 Task: Book a 2-hour guided snorkeling adventure to explore vibrant marine life and stunning coral reefs.
Action: Mouse moved to (276, 235)
Screenshot: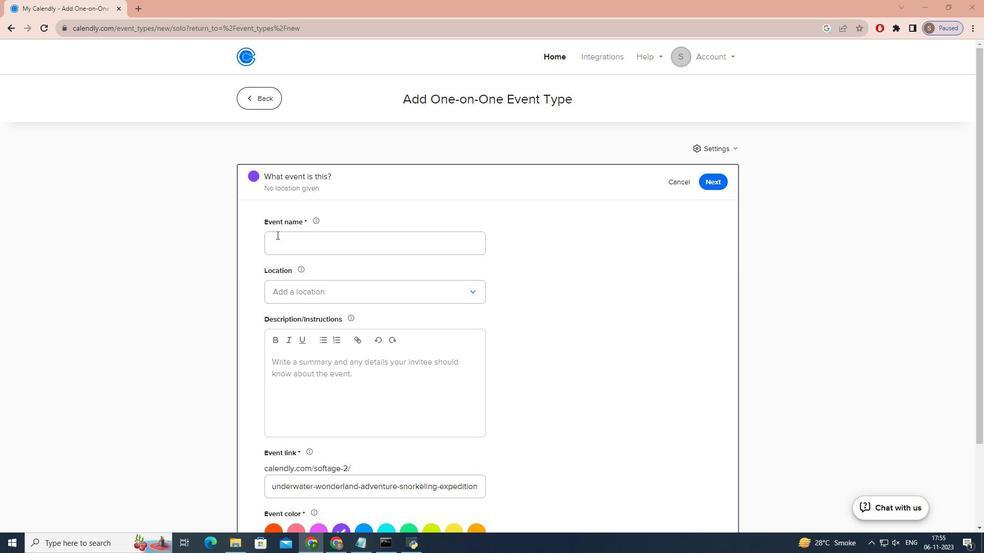 
Action: Mouse pressed left at (276, 235)
Screenshot: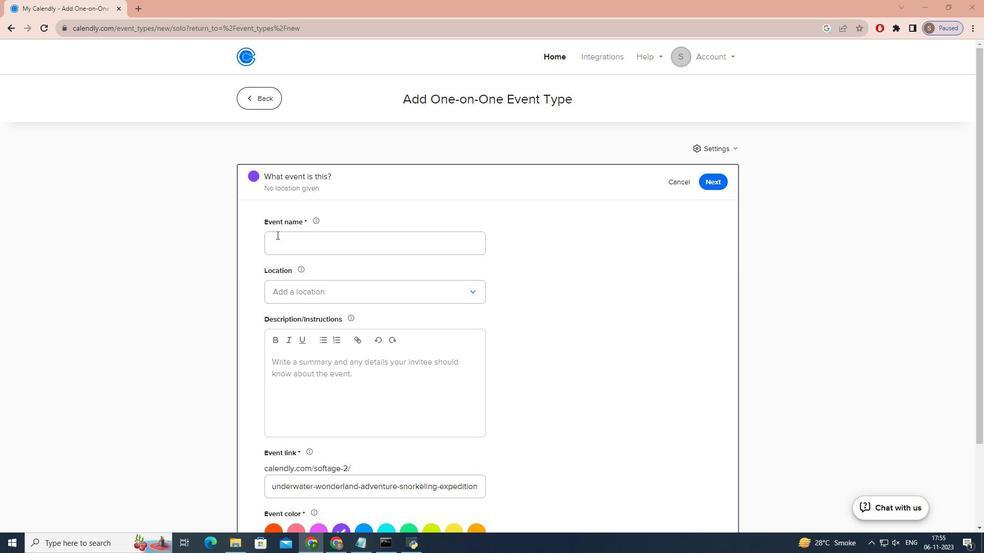 
Action: Mouse moved to (277, 235)
Screenshot: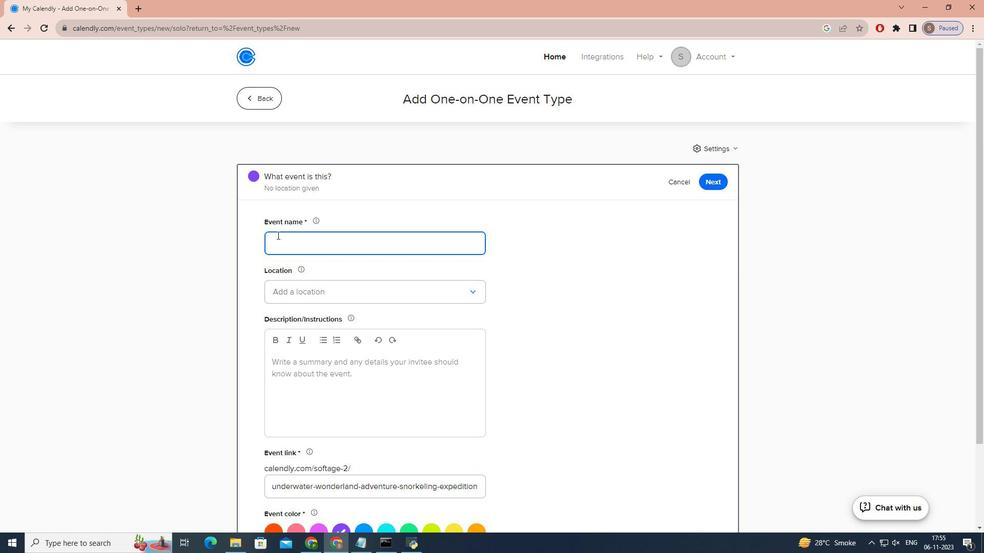 
Action: Key pressed g<Key.caps_lock>UIDED<Key.space><Key.caps_lock>u<Key.caps_lock>NDERWATER<Key.space><Key.caps_lock>w<Key.caps_lock>ONDERLAND<Key.space><Key.caps_lock>a<Key.caps_lock>DVENTURE
Screenshot: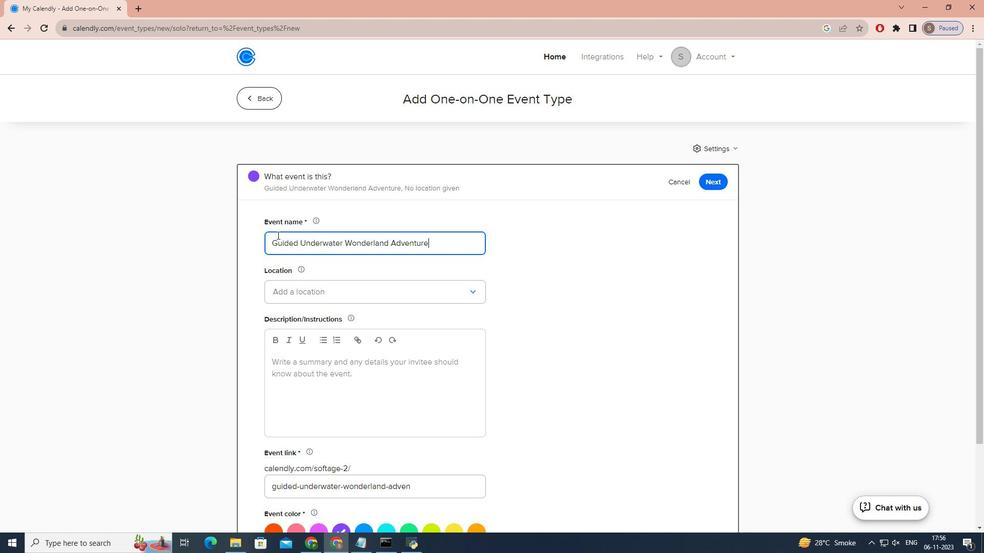 
Action: Mouse moved to (288, 286)
Screenshot: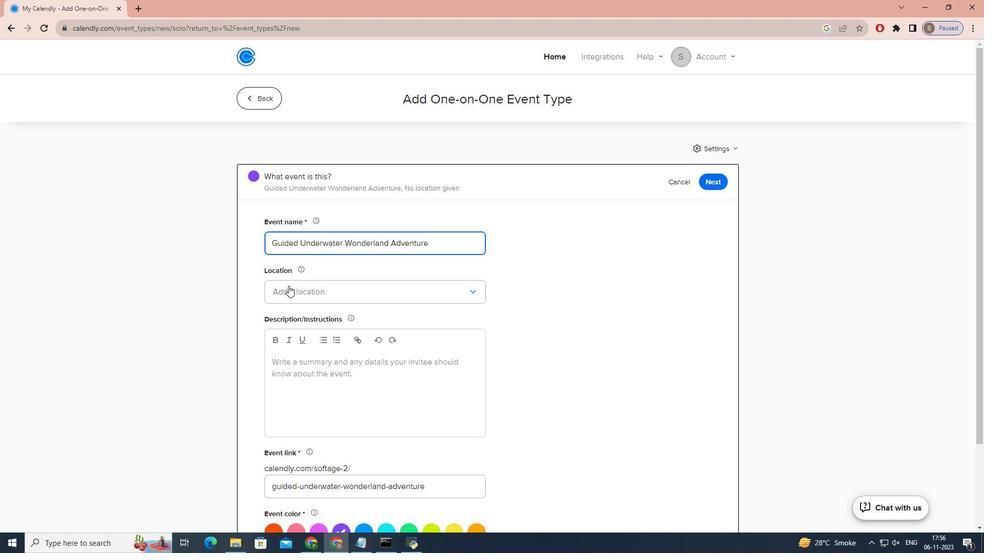 
Action: Mouse pressed left at (288, 286)
Screenshot: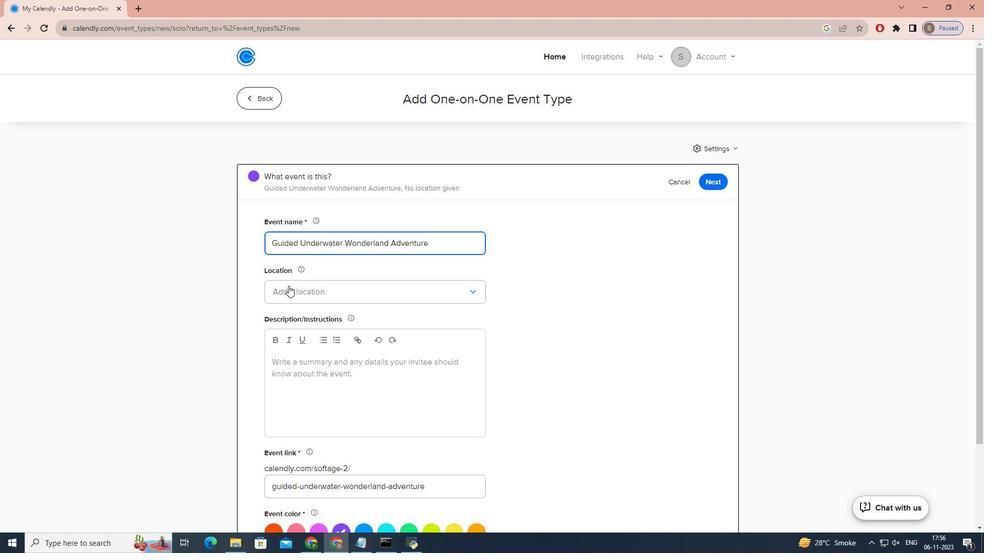 
Action: Mouse moved to (308, 310)
Screenshot: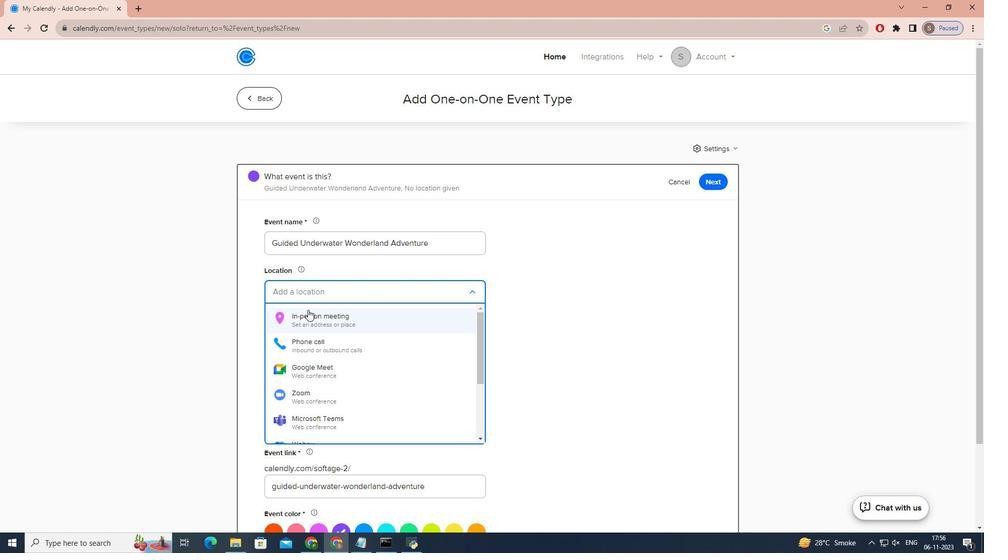 
Action: Mouse pressed left at (308, 310)
Screenshot: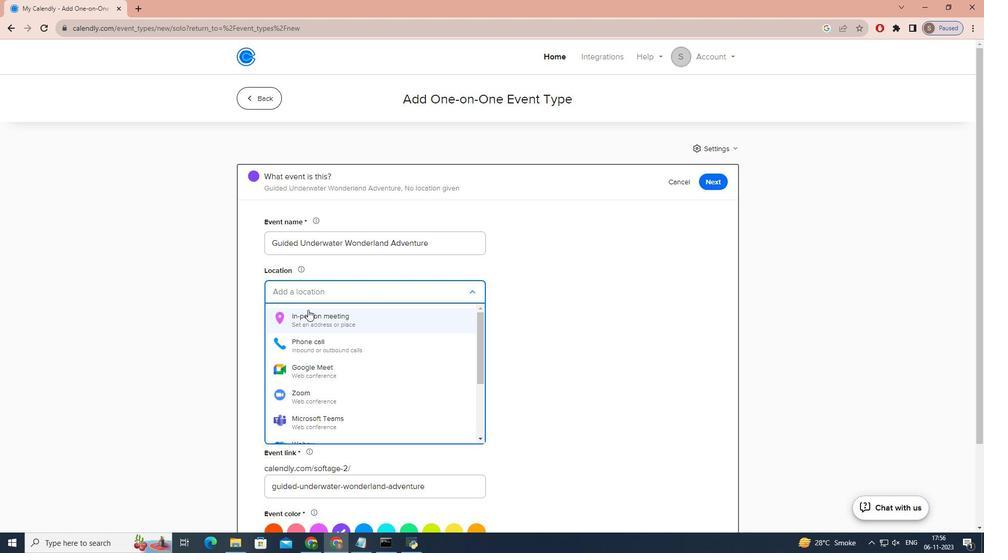 
Action: Mouse moved to (435, 166)
Screenshot: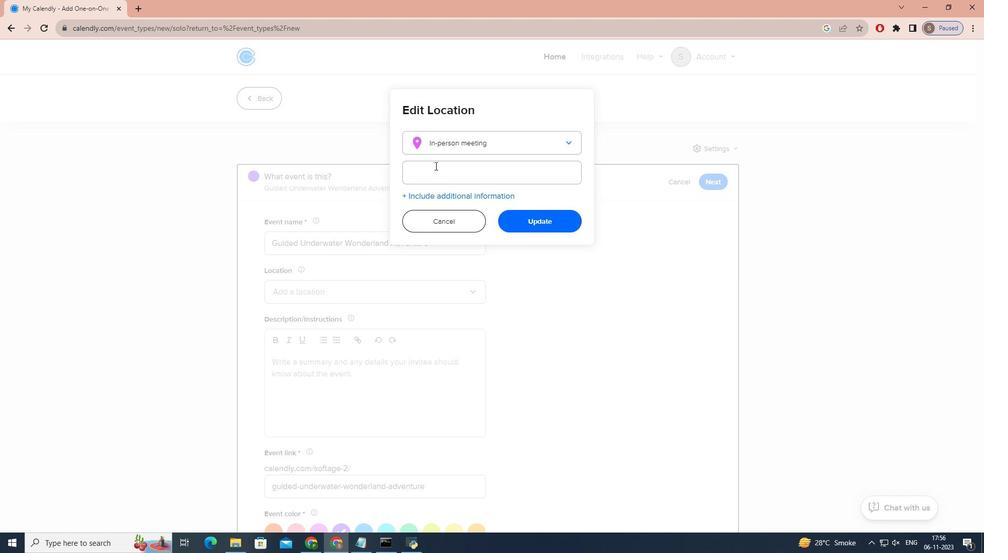 
Action: Mouse pressed left at (435, 166)
Screenshot: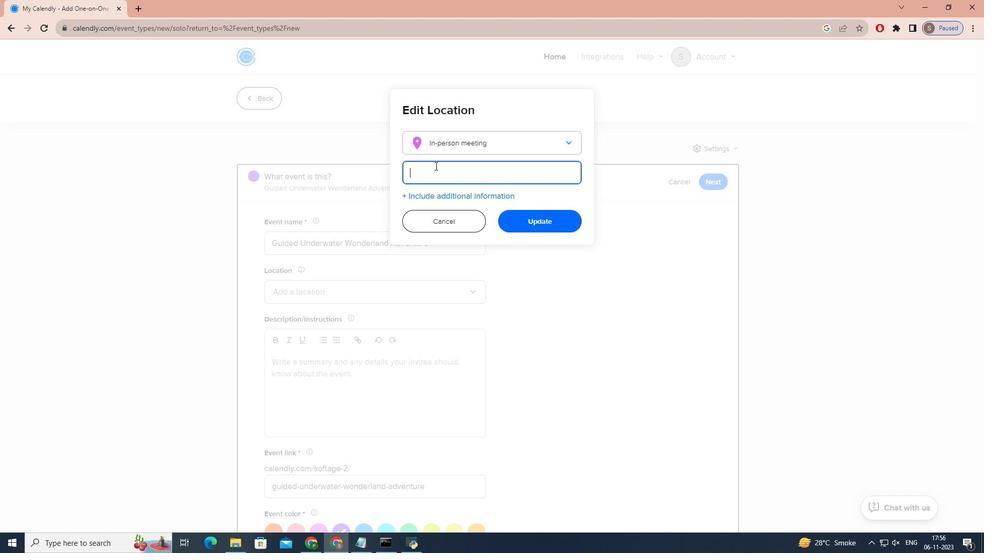 
Action: Key pressed <Key.caps_lock>b<Key.caps_lock>UC
Screenshot: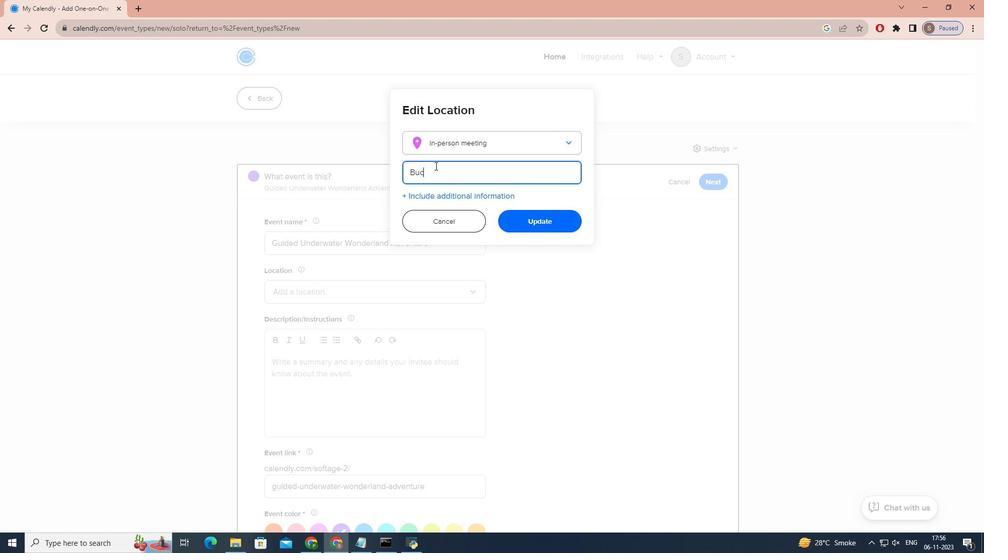 
Action: Mouse moved to (435, 166)
Screenshot: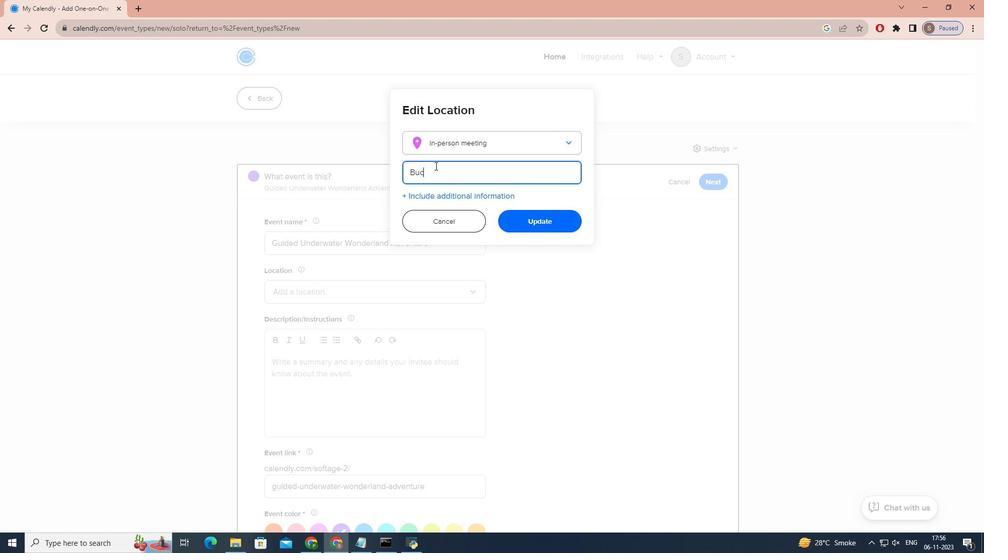 
Action: Key pressed K<Key.space><Key.caps_lock>i<Key.caps_lock>SLAND<Key.space><Key.caps_lock>r<Key.caps_lock>EEF<Key.space><Key.caps_lock>na<Key.backspace><Key.caps_lock>ATIONAL<Key.space><Key.caps_lock>m<Key.caps_lock>OUN<Key.backspace><Key.backspace>NUMENTT<Key.backspace>,<Key.space><Key.caps_lock>s<Key.caps_lock>T.<Key.space><Key.caps_lock>c<Key.caps_lock>ROIX,<Key.space><Key.caps_lock>us<Key.space>v<Key.caps_lock>R<Key.backspace>IRGIN<Key.space><Key.caps_lock>i<Key.caps_lock>SLANDS
Screenshot: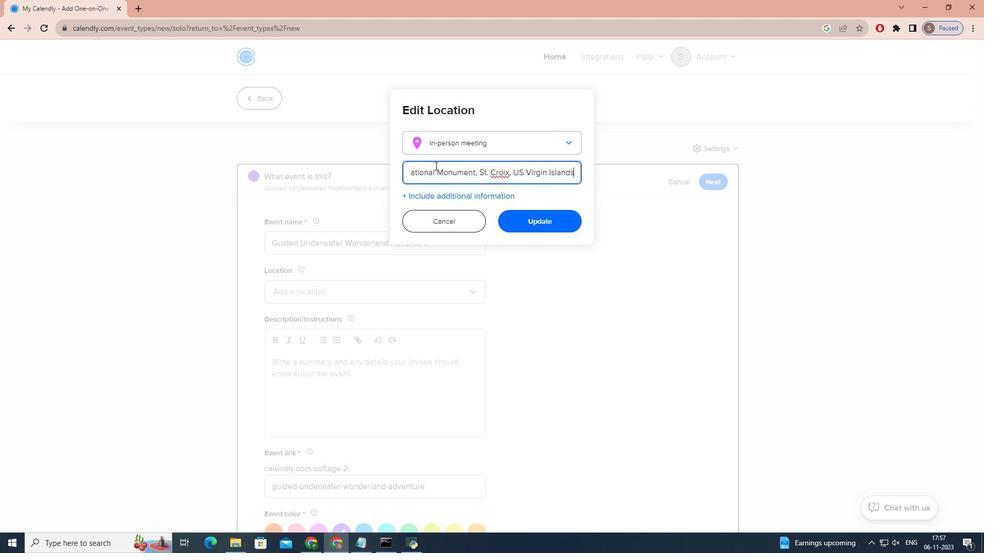 
Action: Mouse moved to (532, 221)
Screenshot: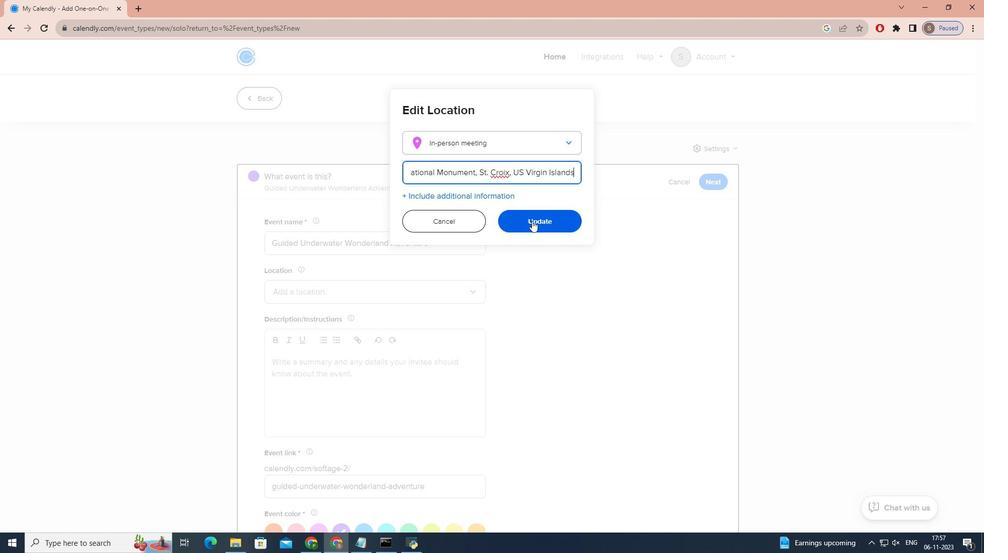 
Action: Mouse pressed left at (532, 221)
Screenshot: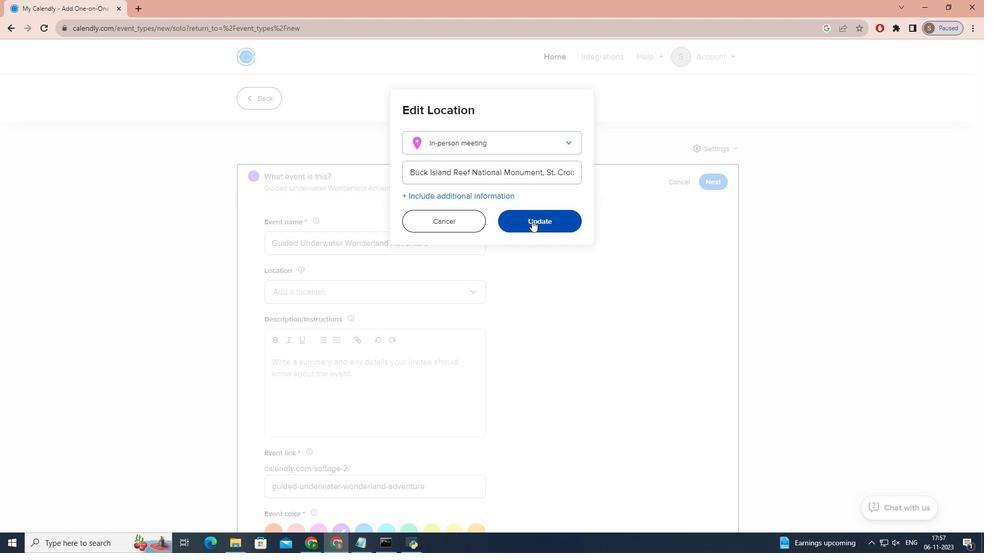 
Action: Mouse moved to (383, 390)
Screenshot: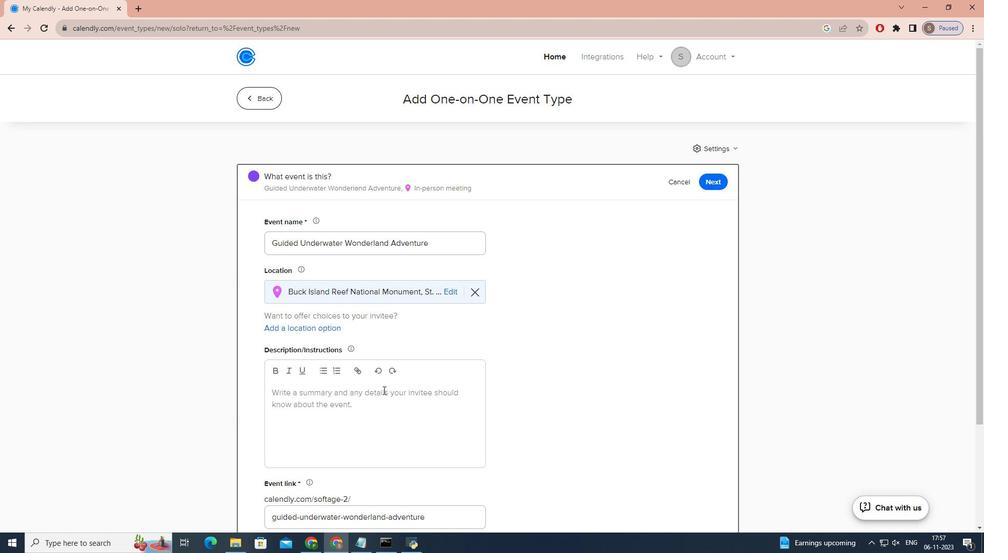 
Action: Mouse pressed left at (383, 390)
Screenshot: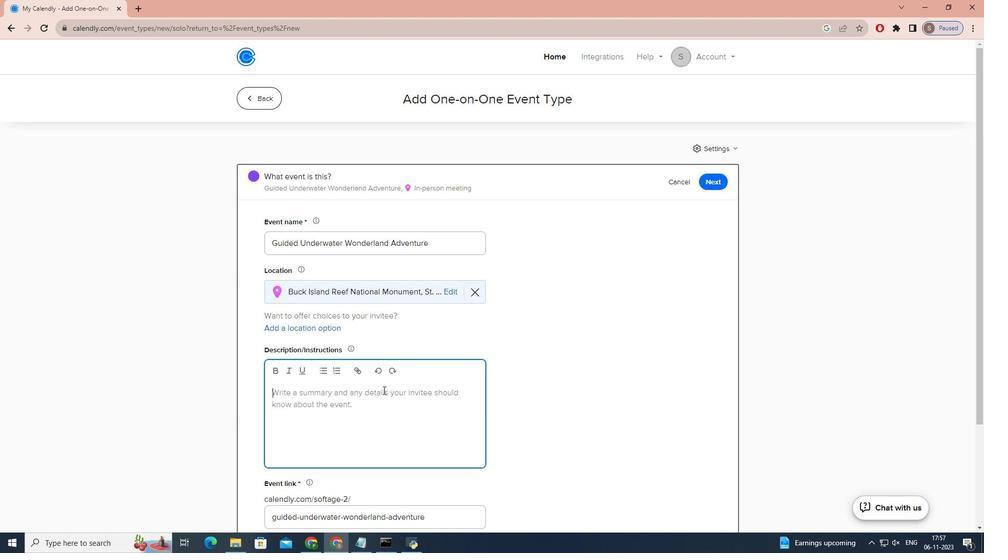 
Action: Key pressed <Key.caps_lock>d<Key.caps_lock>IVE<Key.space>INTO<Key.space>THE<Key.space>MESMERIZING<Key.space>WORLD<Key.space>BENEATH<Key.space>THE<Key.space>WAVES<Key.space>WITH<Key.space>OUR<Key.space>GUIDED<Key.space>SNORKELING<Key.space>ADVENTURE<Key.shift>!<Key.space><Key.caps_lock>d<Key.caps_lock>ISCOVER<Key.space>VIBRANT<Key.space>MARINE<Key.space>LIFE<Key.space>AND<Key.space>EXPLORE<Key.space>STUNNING<Key.space>CORAL<Key.space>REED<Key.backspace>FS<Key.space>LIKE<Key.space>NEVER<Key.space>BEFORE.<Key.space><Key.caps_lock>o<Key.caps_lock>UR<Key.space><Key.caps_lock><Key.caps_lock>EXEPRINCED<Key.space><Key.backspace><Key.backspace><Key.backspace><Key.backspace><Key.backspace><Key.backspace><Key.backspace>ERIENCED<Key.space>GUIDED
Screenshot: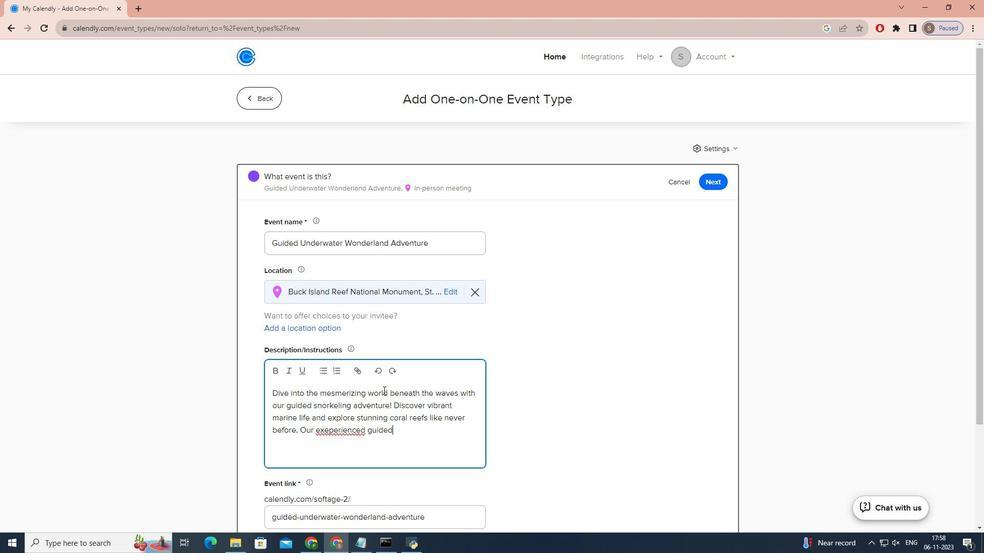 
Action: Mouse moved to (326, 433)
Screenshot: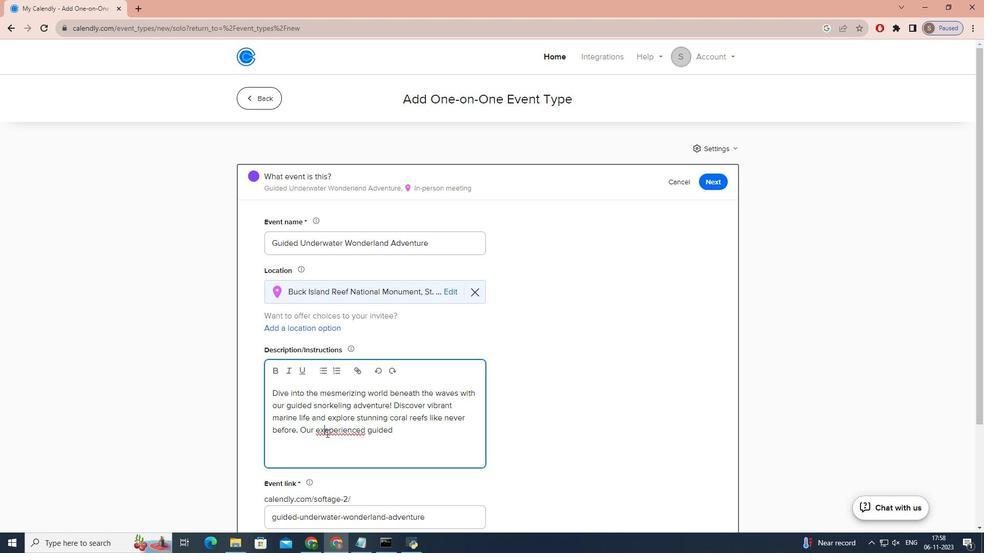 
Action: Mouse pressed left at (326, 433)
Screenshot: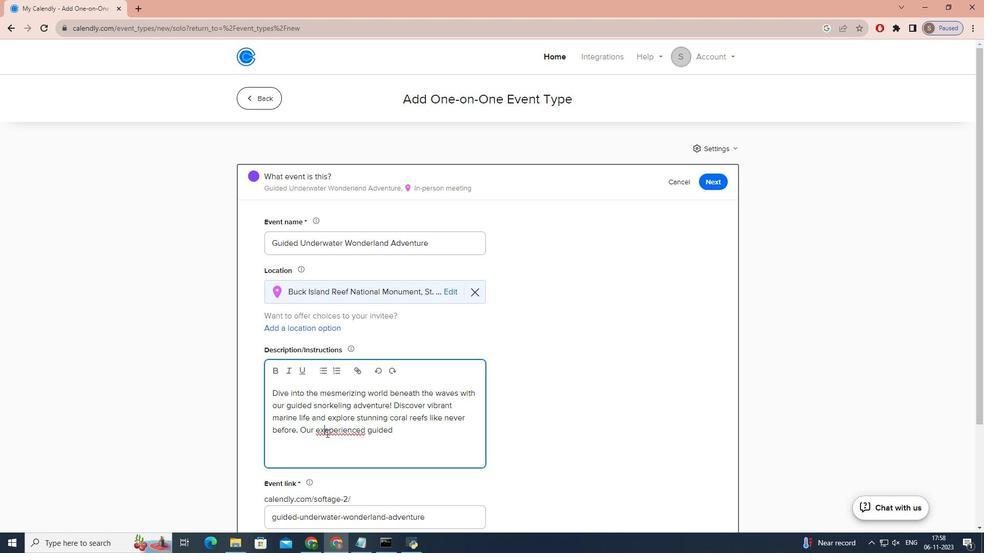 
Action: Mouse moved to (327, 432)
Screenshot: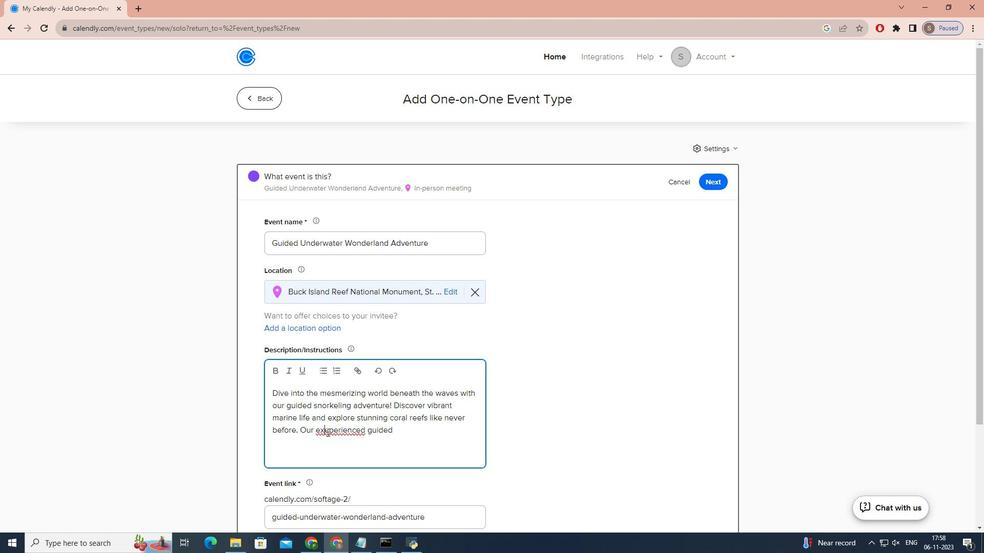 
Action: Mouse pressed left at (327, 432)
Screenshot: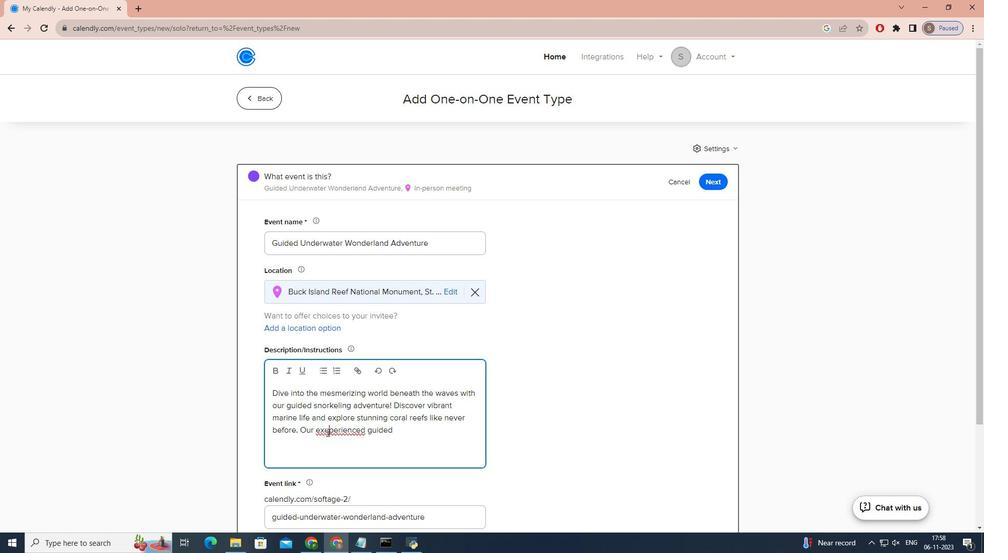
Action: Key pressed <Key.backspace>
Screenshot: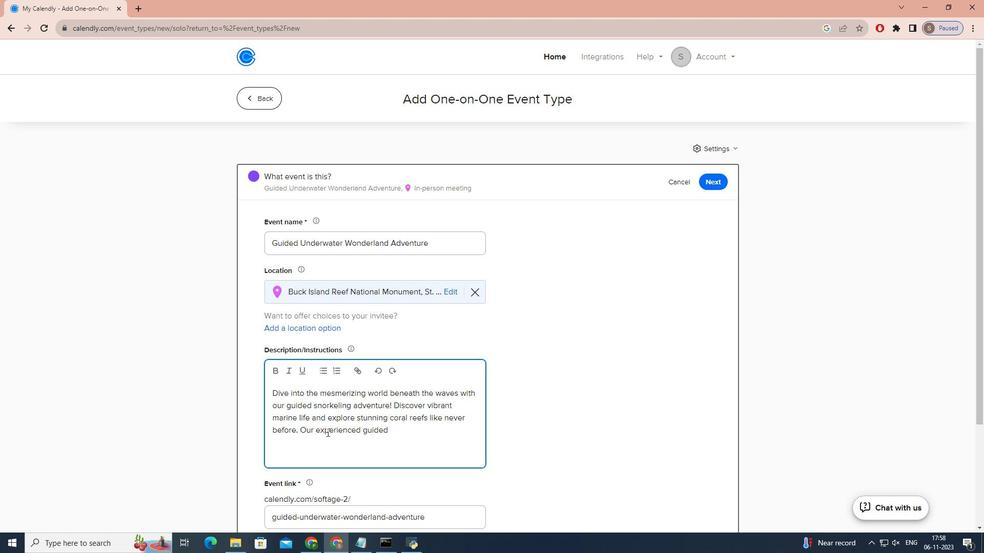 
Action: Mouse moved to (398, 432)
Screenshot: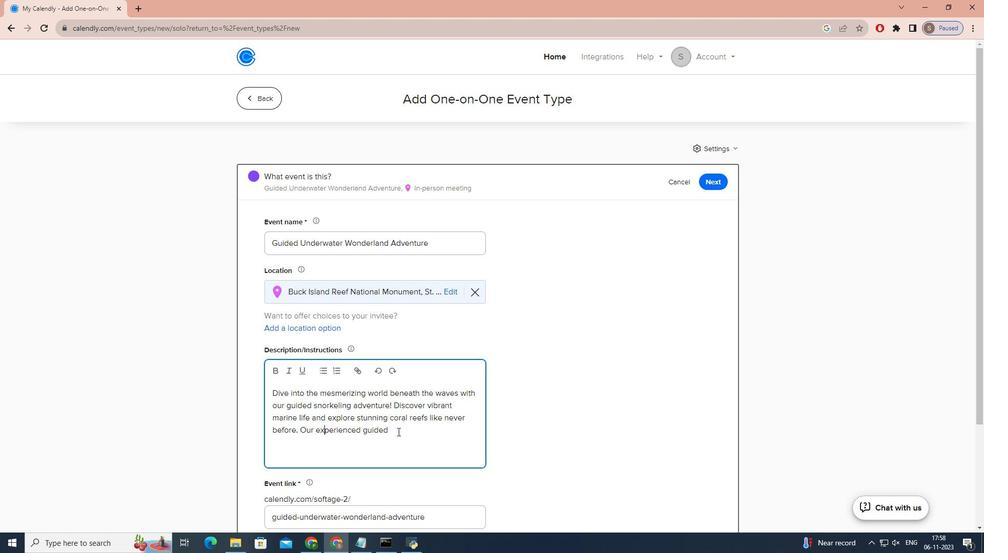 
Action: Mouse pressed left at (398, 432)
Screenshot: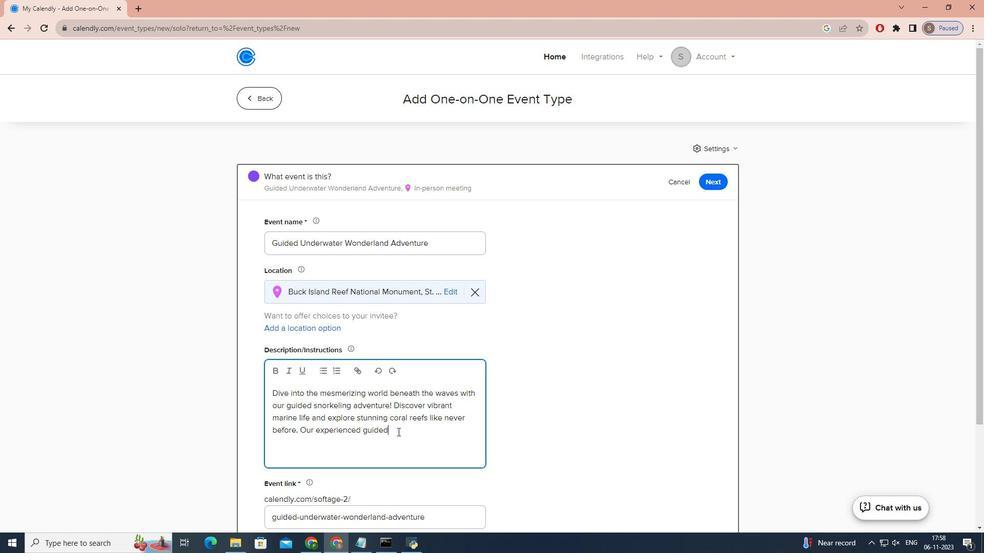 
Action: Key pressed <Key.backspace>S<Key.space>WILL<Key.space>LEAD<Key.space>YOU<Key.space>ON<Key.space>AN<Key.space>UNFORGETTABLE<Key.space>JOURNEY<Key.space>THROUGH<Key.space>THE<Key.space>CRYSTAL-CLEAR<Key.space>WATERS<Key.space>F<Key.backspace>OF<Key.space>TROPICAL<Key.space>PARADISE.<Key.space>
Screenshot: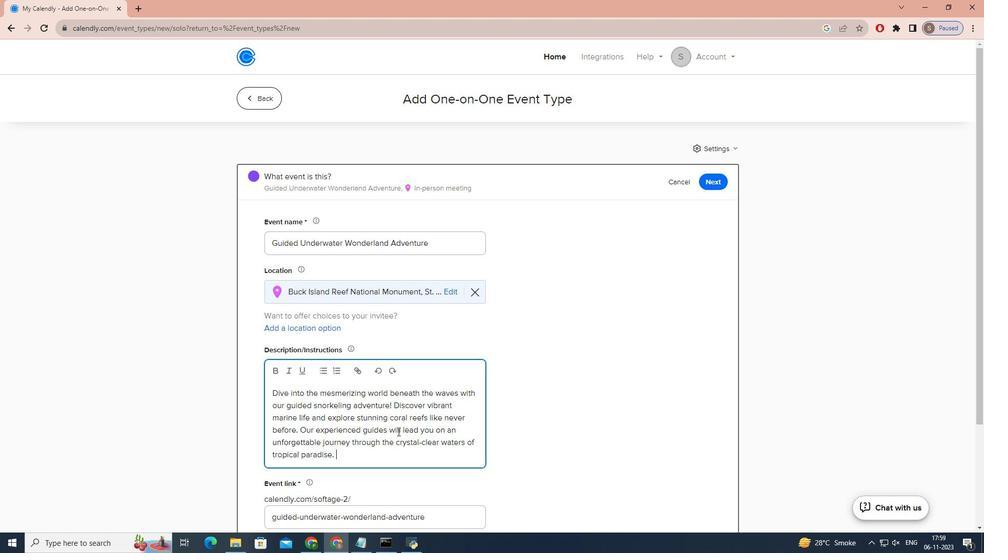 
Action: Mouse moved to (491, 438)
Screenshot: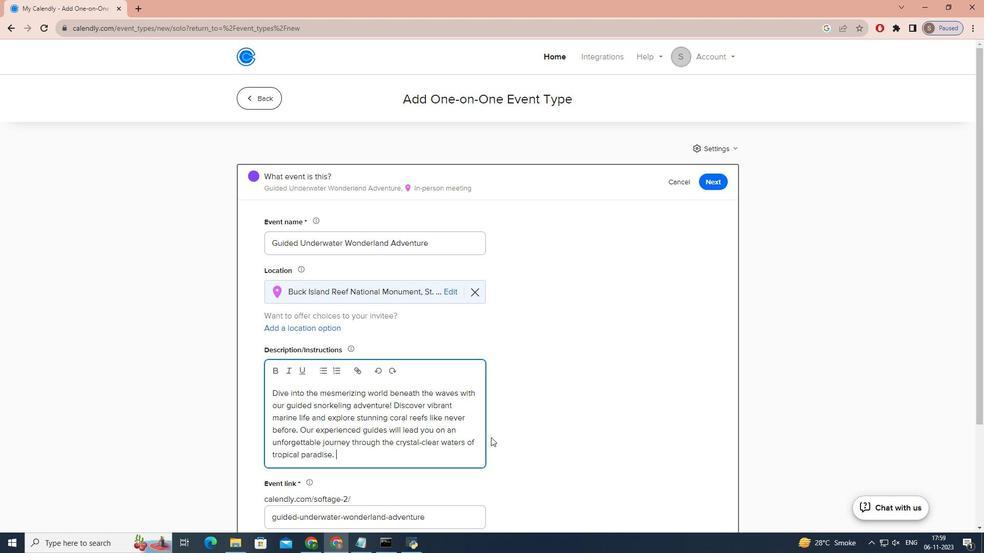 
Action: Mouse scrolled (491, 437) with delta (0, 0)
Screenshot: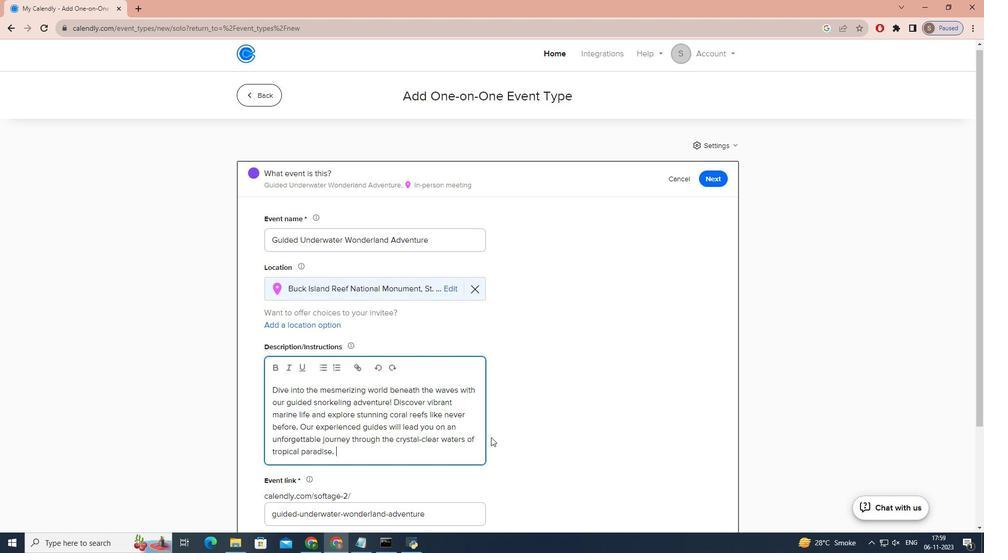 
Action: Mouse moved to (491, 438)
Screenshot: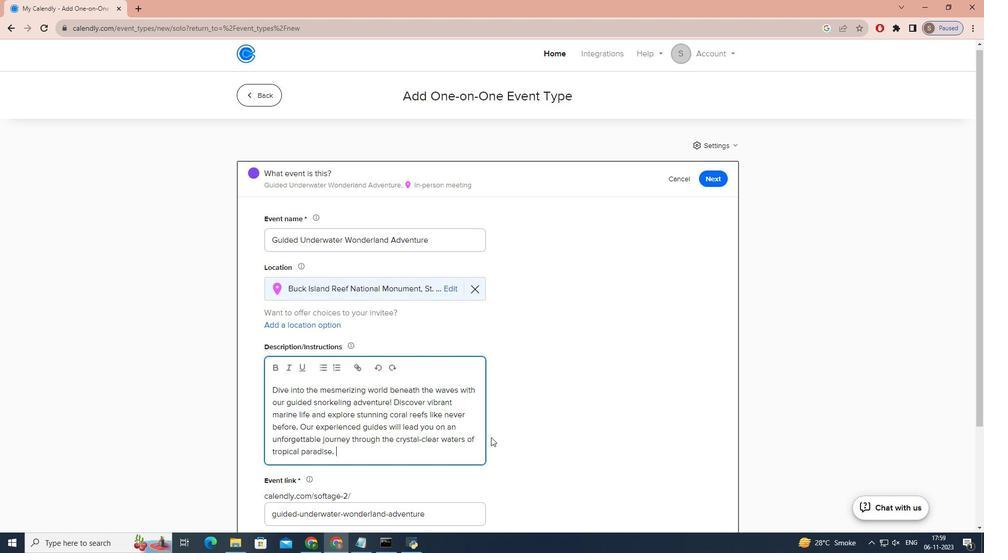 
Action: Mouse scrolled (491, 437) with delta (0, 0)
Screenshot: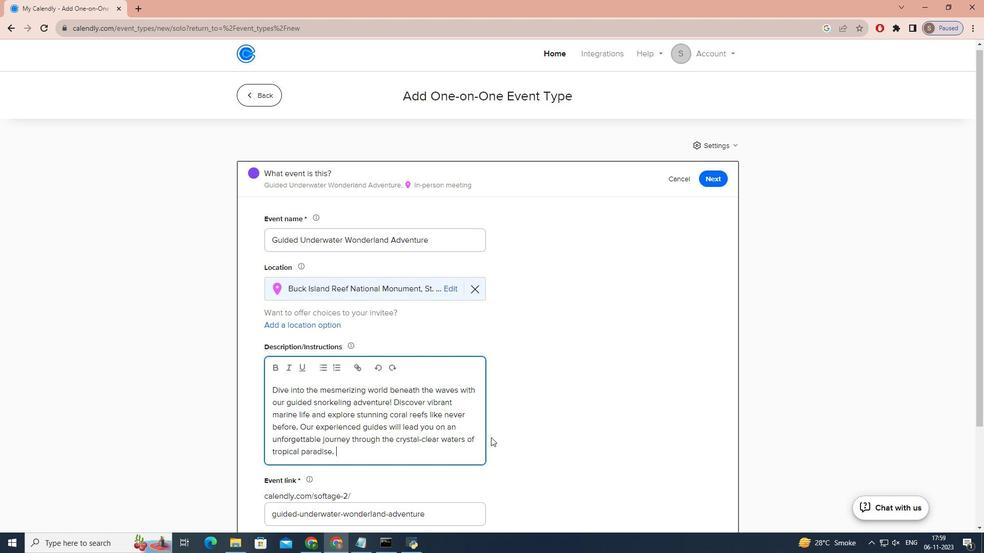 
Action: Mouse scrolled (491, 437) with delta (0, 0)
Screenshot: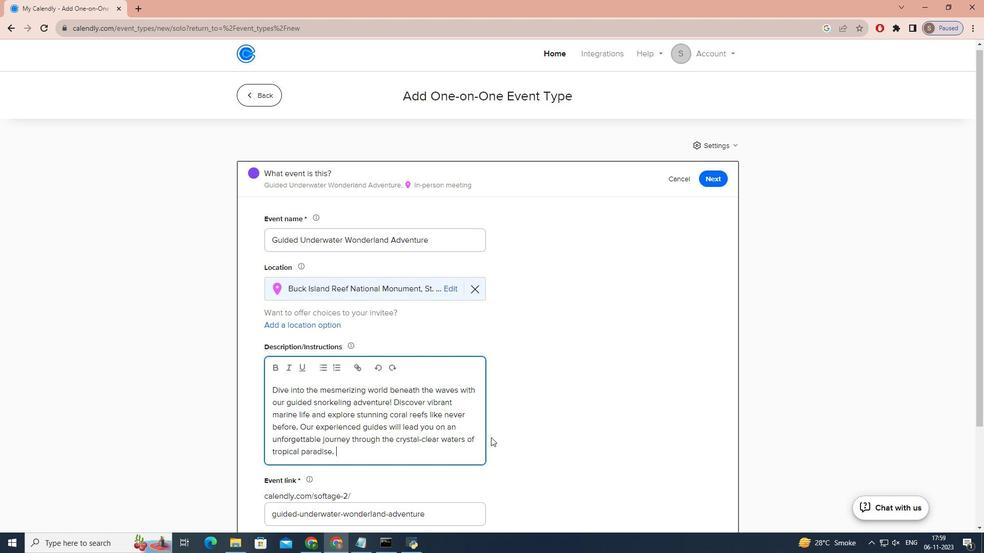 
Action: Mouse scrolled (491, 437) with delta (0, 0)
Screenshot: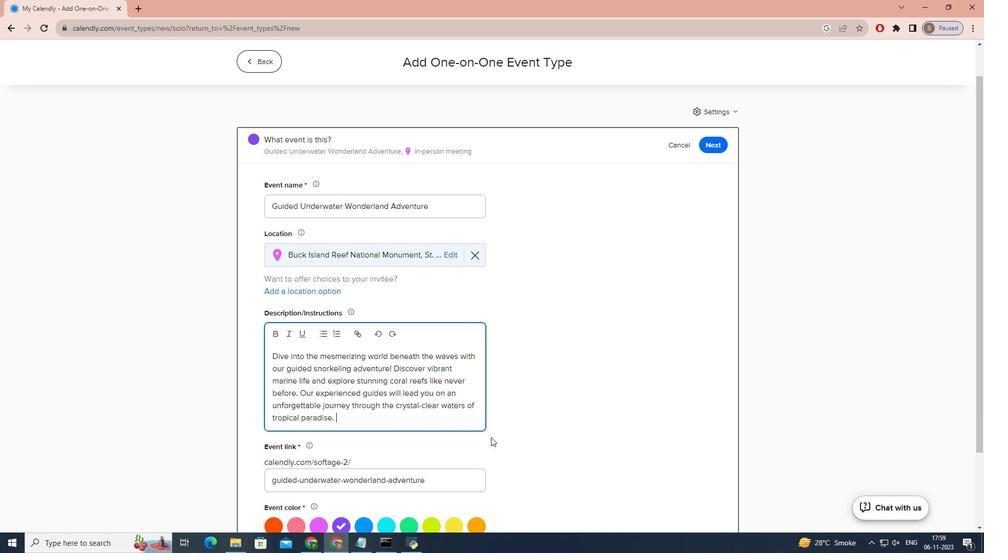 
Action: Mouse scrolled (491, 437) with delta (0, 0)
Screenshot: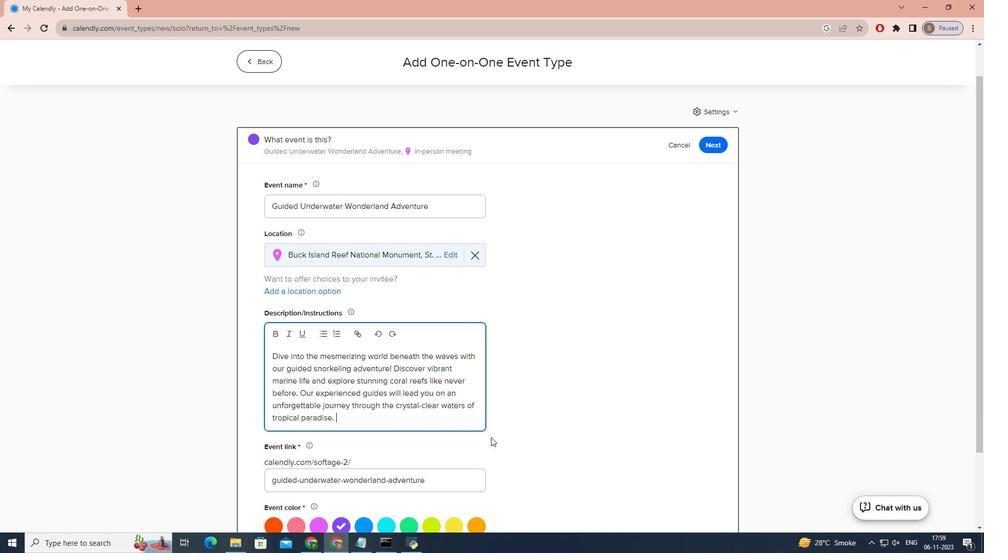 
Action: Mouse scrolled (491, 437) with delta (0, 0)
Screenshot: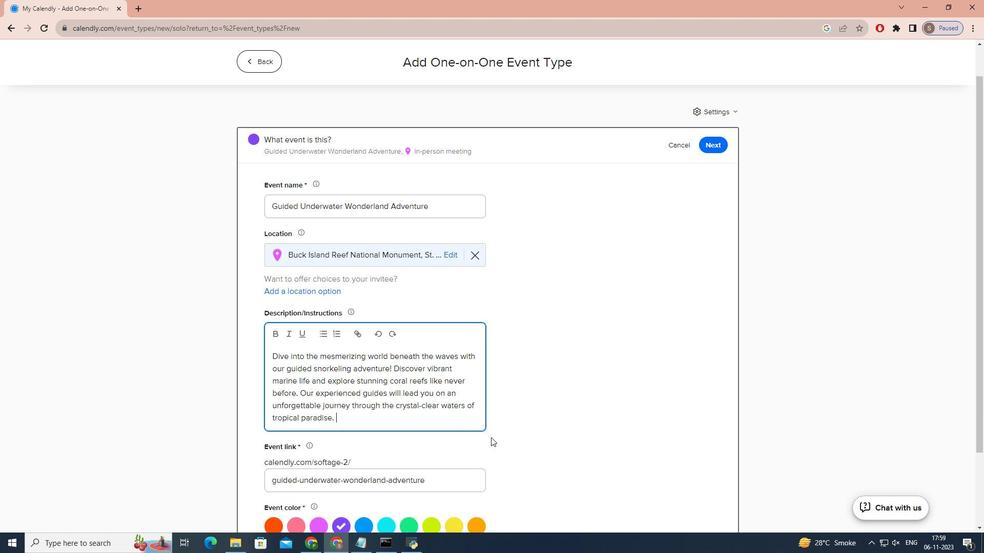 
Action: Mouse moved to (457, 432)
Screenshot: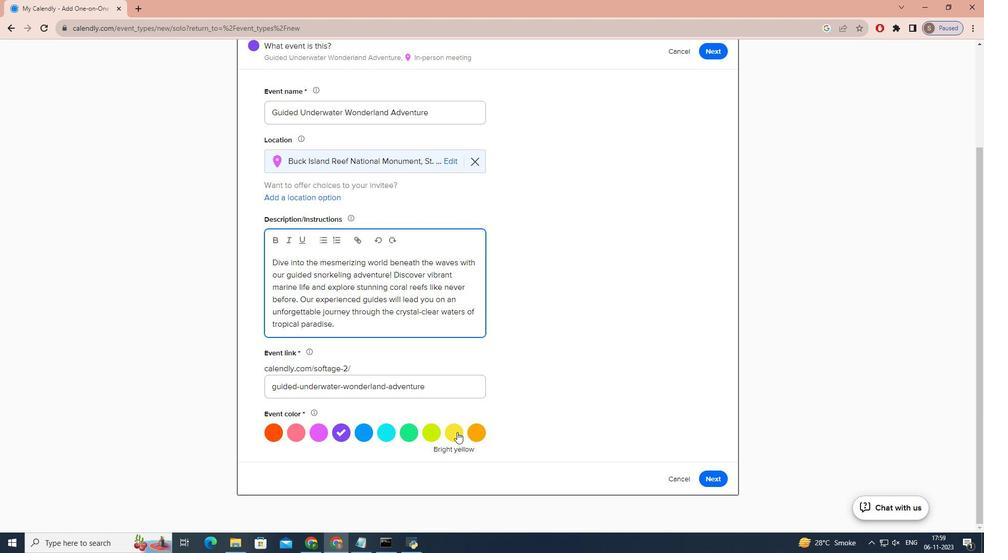 
Action: Mouse pressed left at (457, 432)
Screenshot: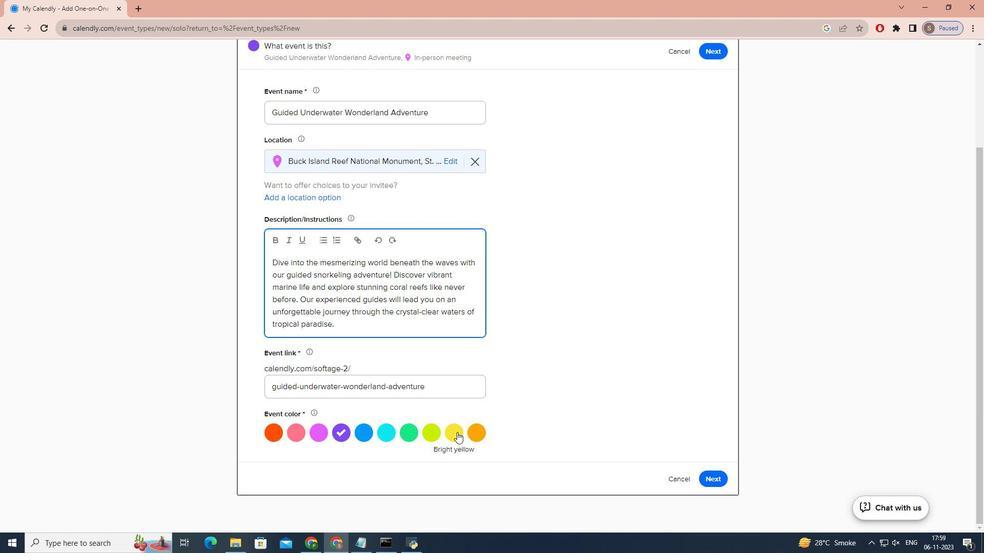 
Action: Mouse moved to (708, 477)
Screenshot: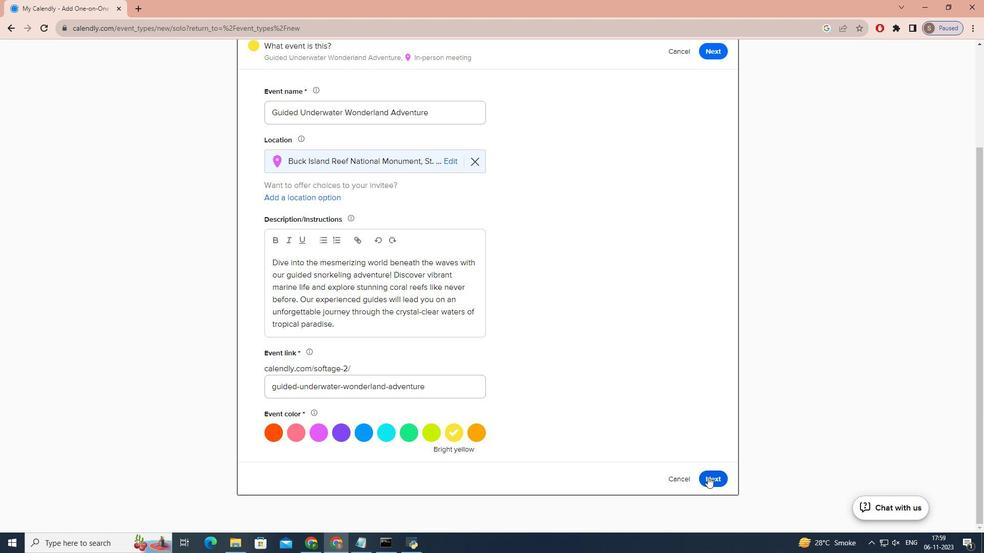 
Action: Mouse pressed left at (708, 477)
Screenshot: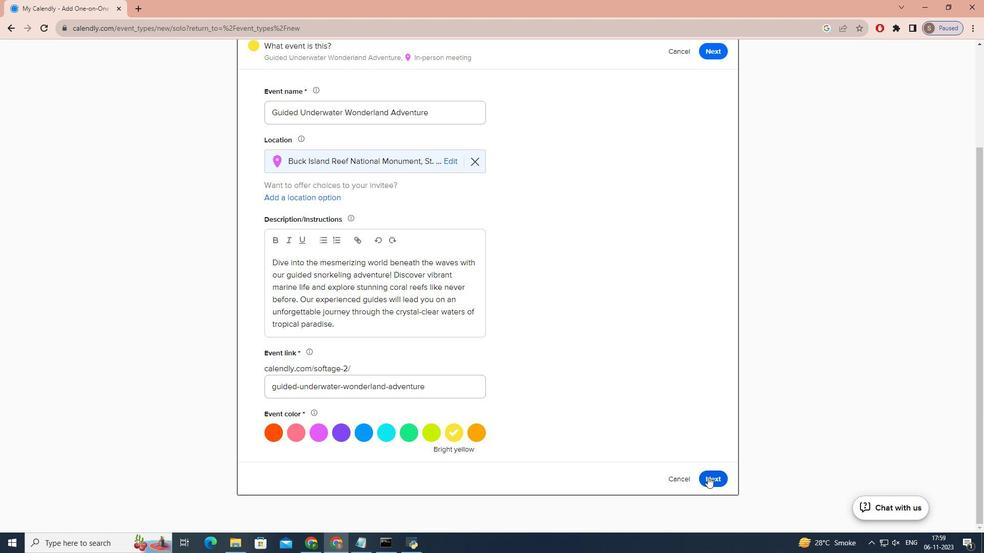 
Action: Mouse moved to (390, 302)
Screenshot: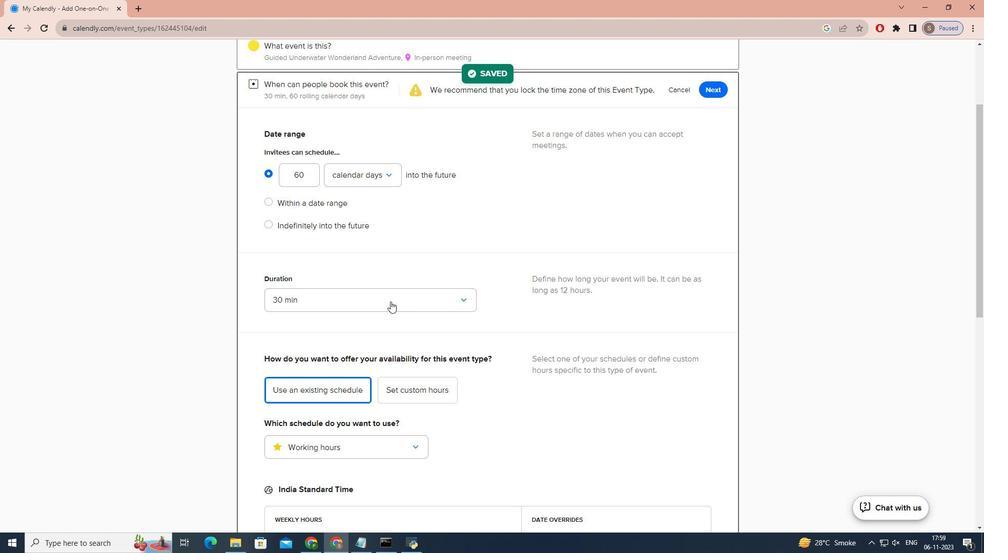 
Action: Mouse pressed left at (390, 302)
Screenshot: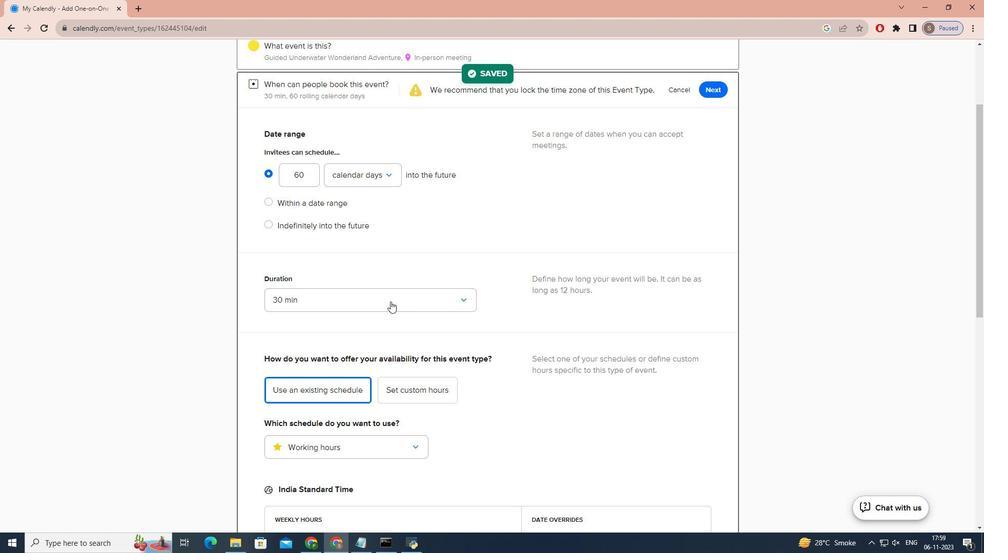 
Action: Mouse moved to (355, 398)
Screenshot: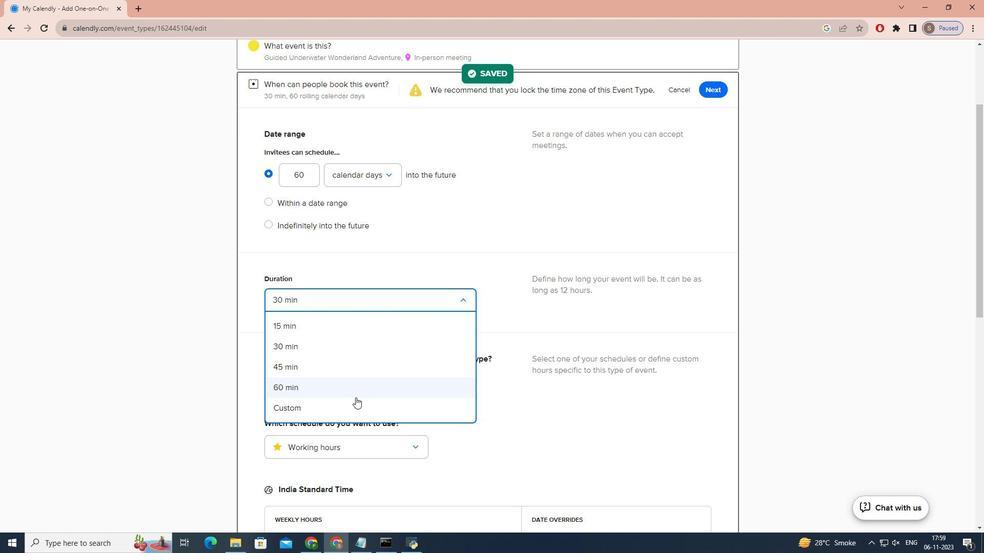 
Action: Mouse pressed left at (355, 398)
Screenshot: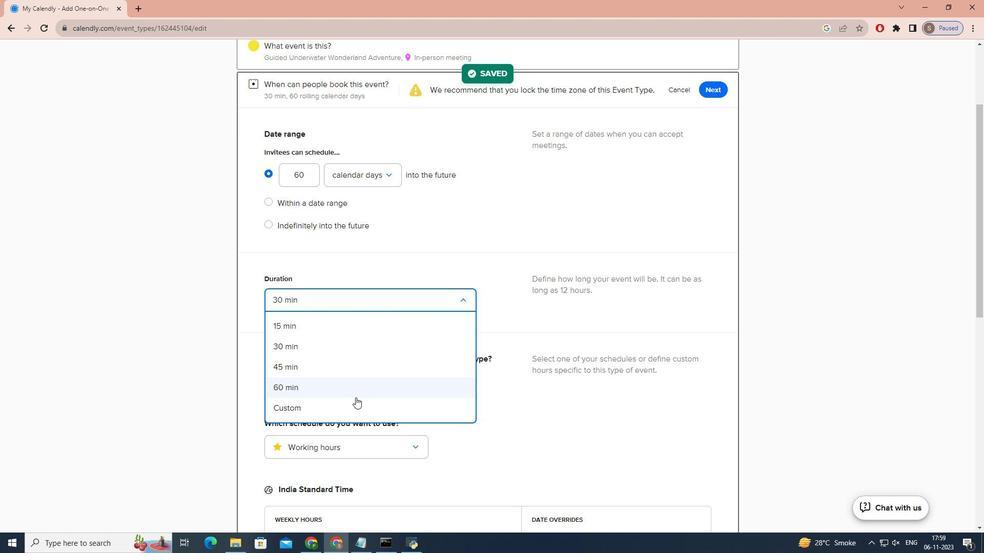
Action: Mouse moved to (371, 310)
Screenshot: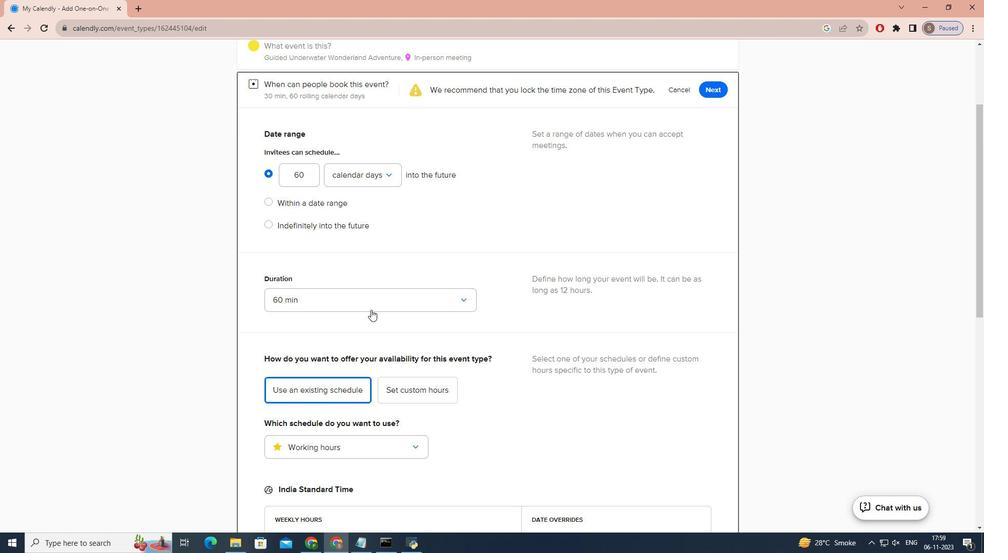 
Action: Mouse pressed left at (371, 310)
Screenshot: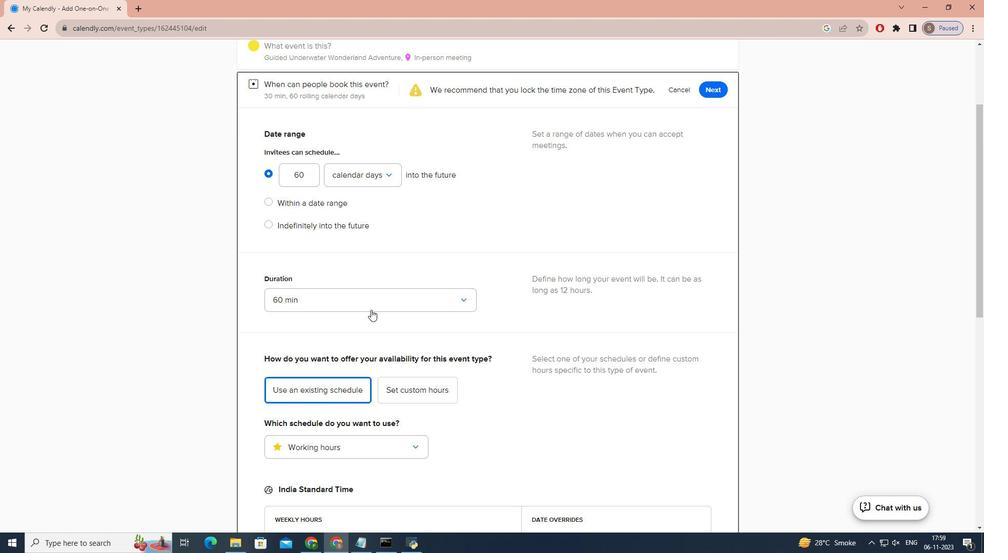 
Action: Mouse moved to (347, 410)
Screenshot: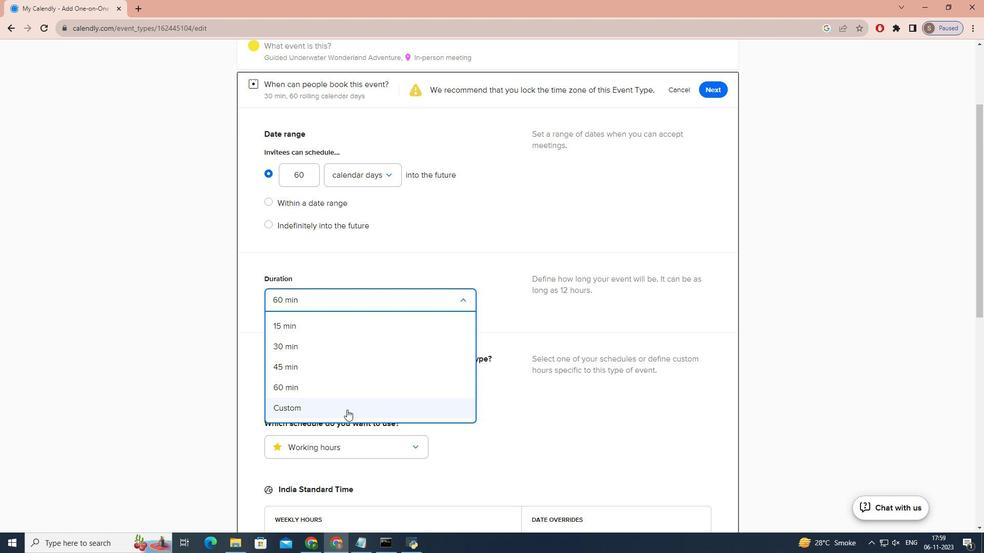 
Action: Mouse pressed left at (347, 410)
Screenshot: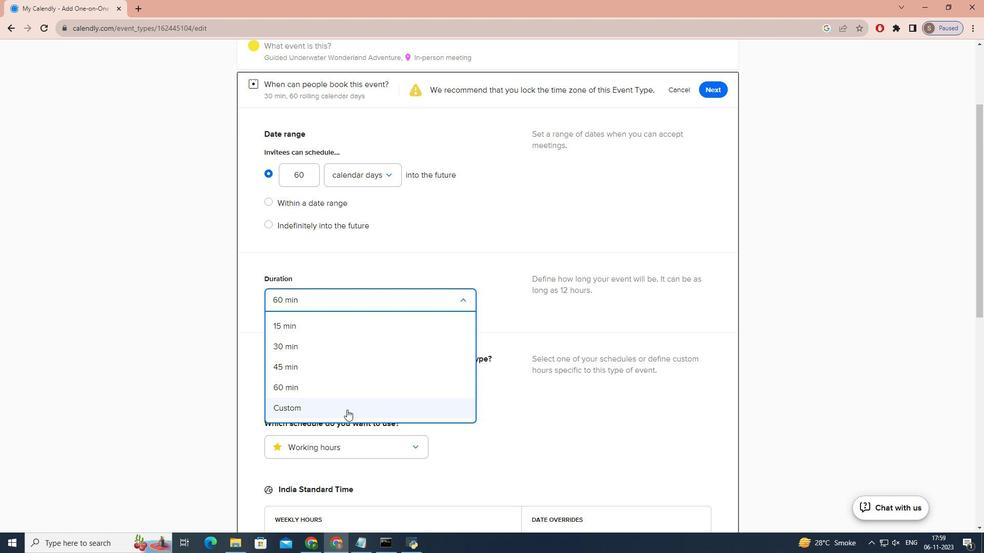 
Action: Mouse moved to (361, 320)
Screenshot: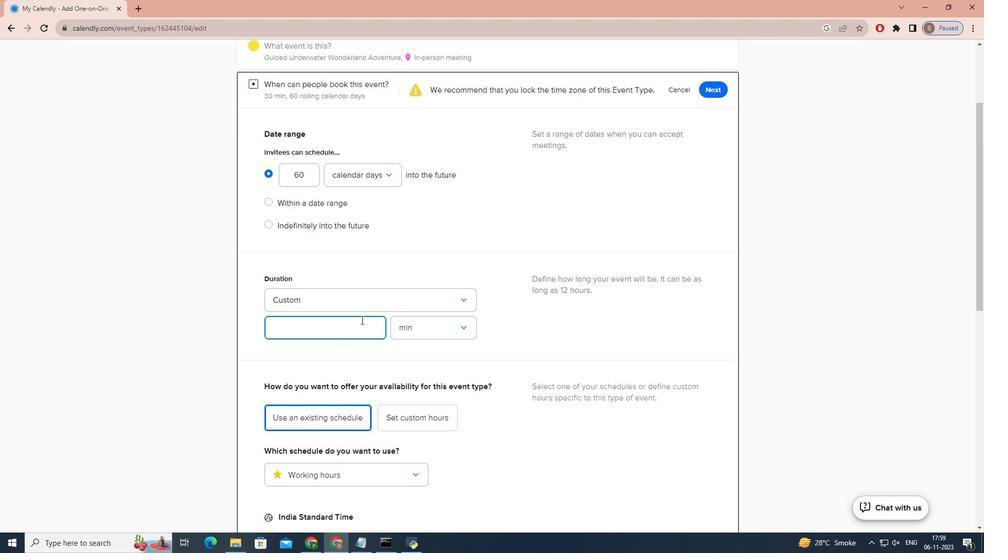 
Action: Key pressed 2
Screenshot: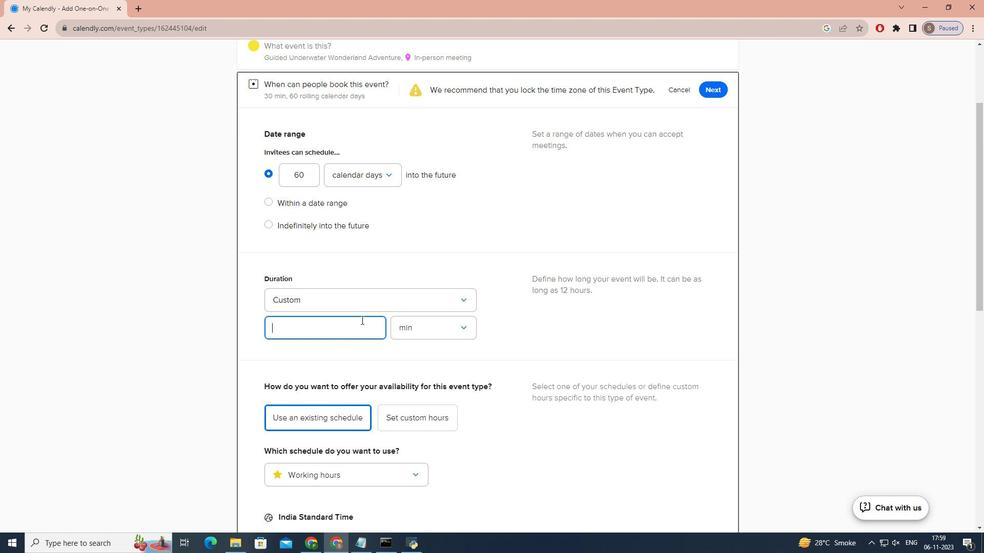 
Action: Mouse moved to (429, 327)
Screenshot: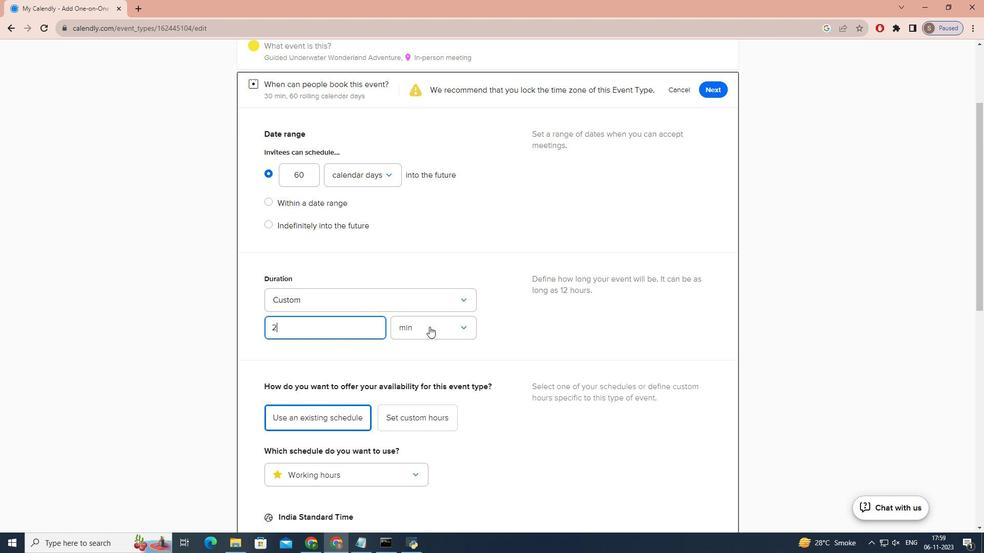 
Action: Mouse pressed left at (429, 327)
Screenshot: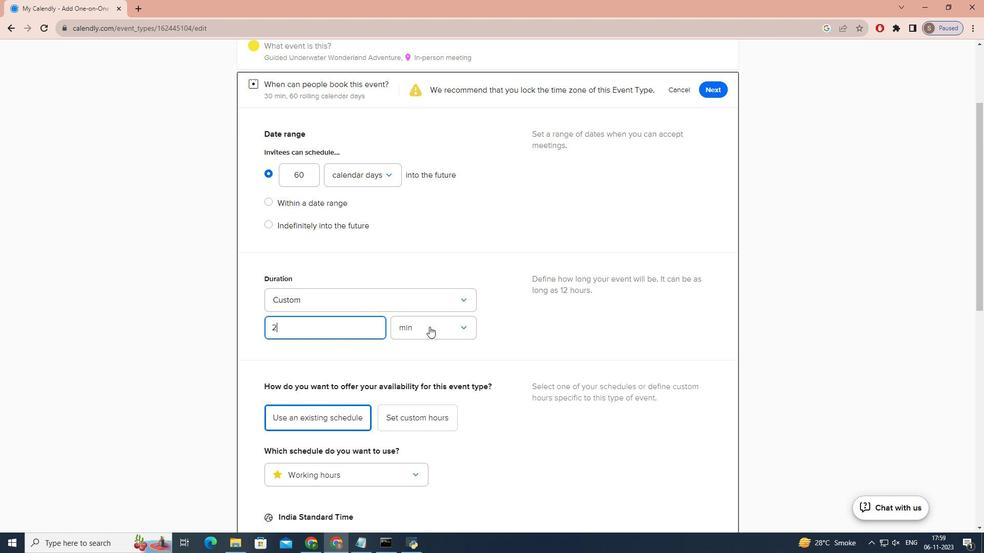 
Action: Mouse moved to (418, 380)
Screenshot: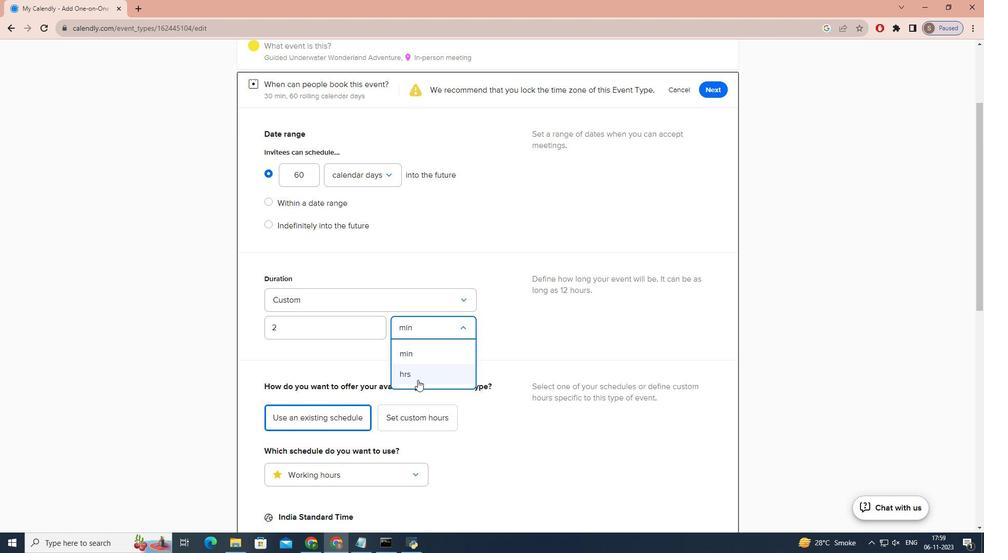 
Action: Mouse pressed left at (418, 380)
Screenshot: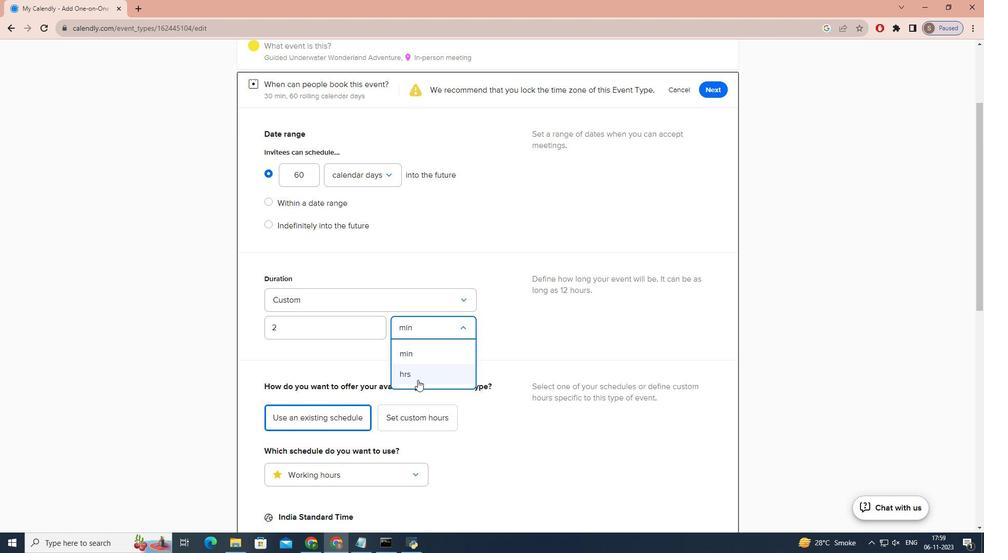 
Action: Mouse moved to (571, 254)
Screenshot: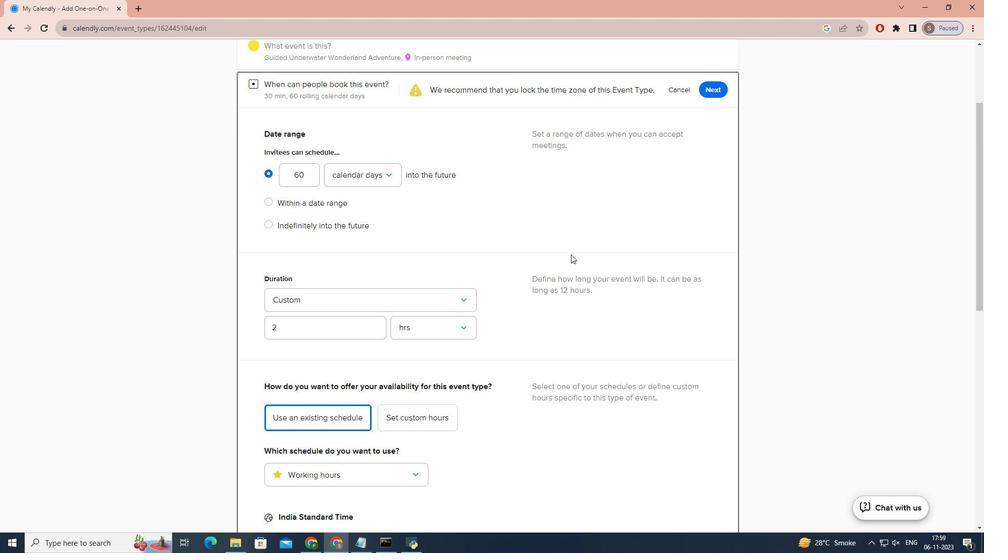
Action: Mouse scrolled (571, 255) with delta (0, 0)
Screenshot: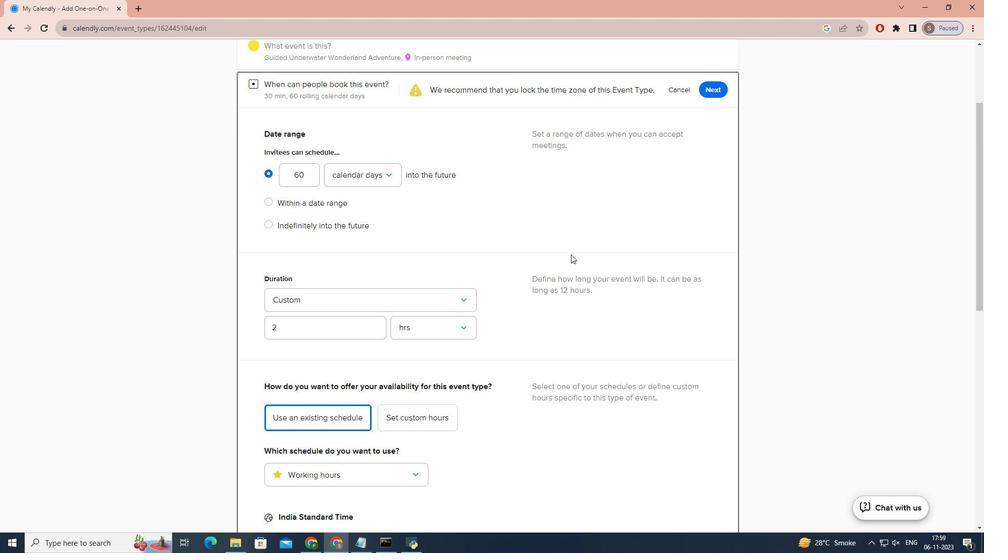 
Action: Mouse scrolled (571, 255) with delta (0, 0)
Screenshot: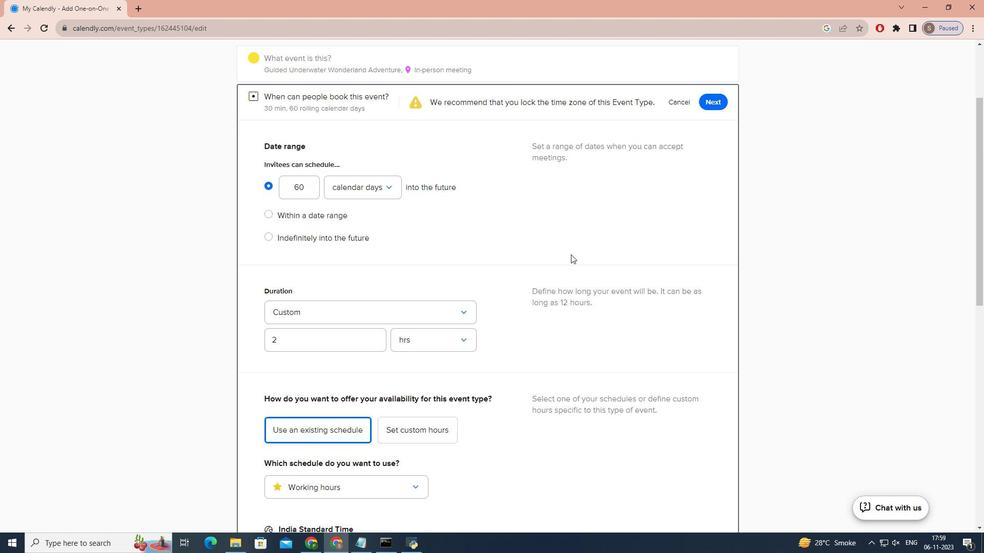 
Action: Mouse scrolled (571, 255) with delta (0, 0)
Screenshot: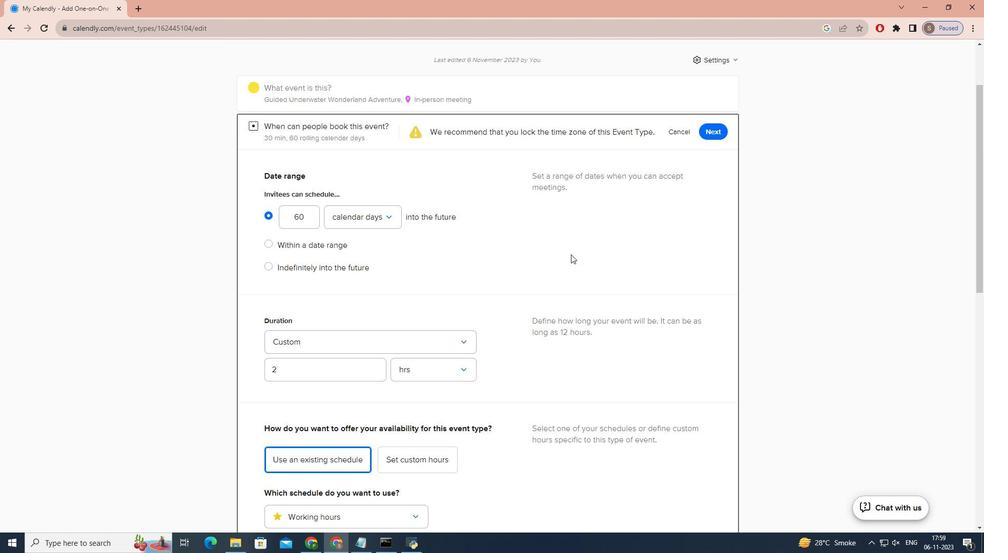 
Action: Mouse scrolled (571, 255) with delta (0, 0)
Screenshot: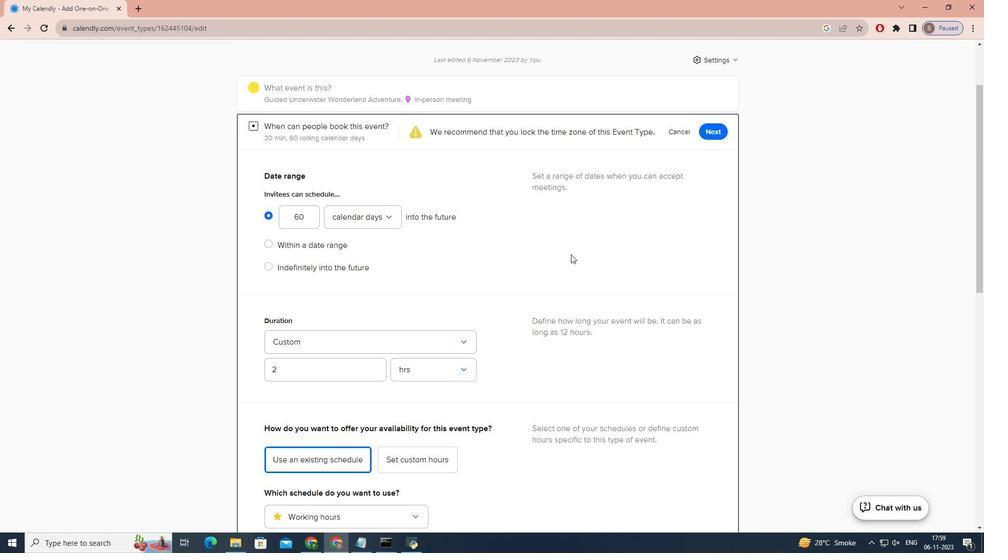 
Action: Mouse moved to (709, 222)
Screenshot: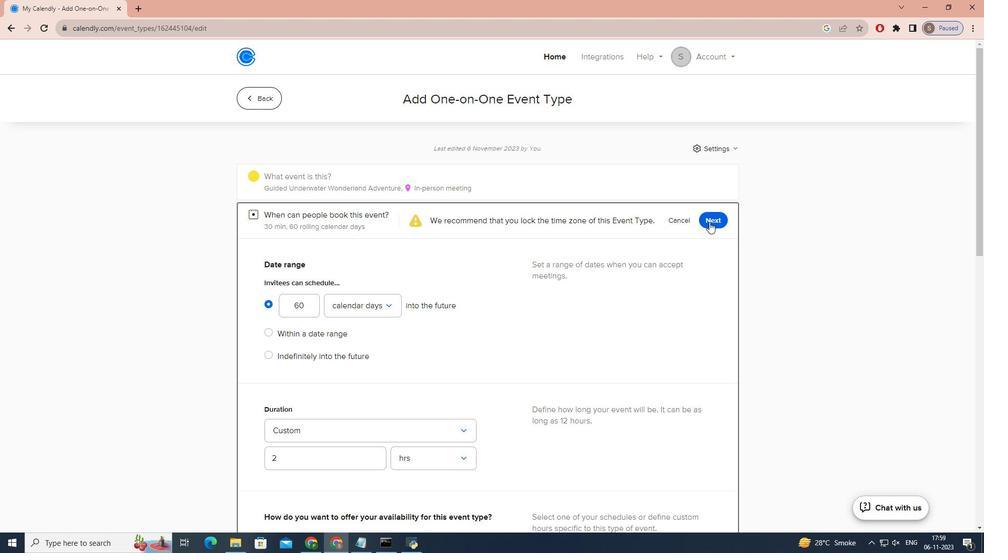 
Action: Mouse pressed left at (709, 222)
Screenshot: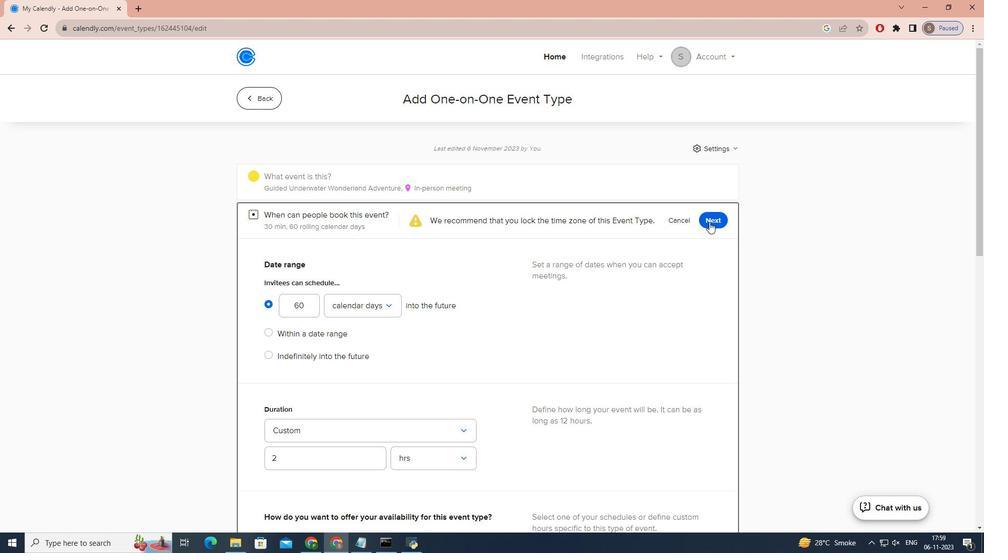 
